 Task: In the notification setting, enable comments for you.
Action: Mouse moved to (195, 95)
Screenshot: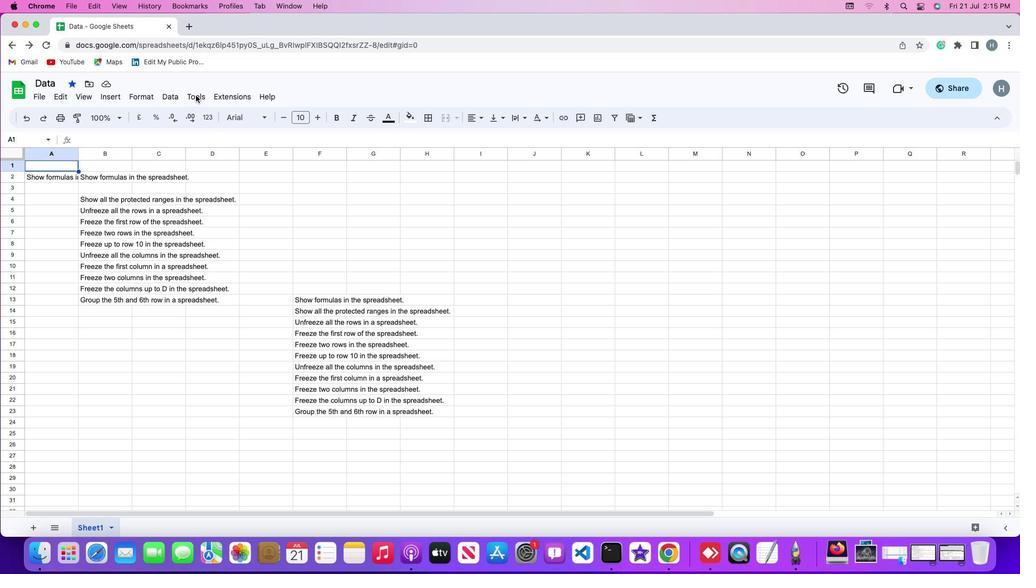 
Action: Mouse pressed left at (195, 95)
Screenshot: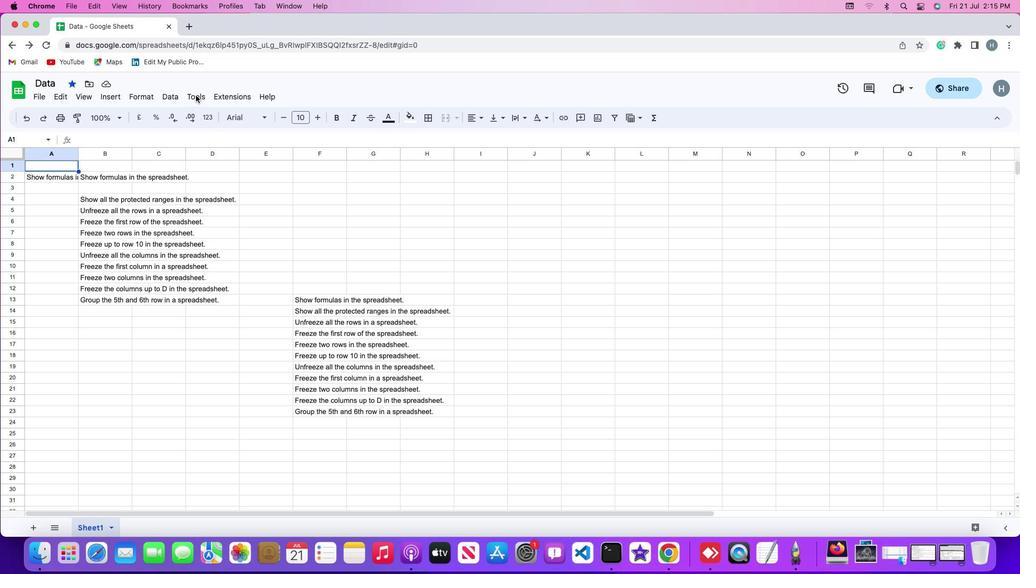 
Action: Mouse moved to (196, 95)
Screenshot: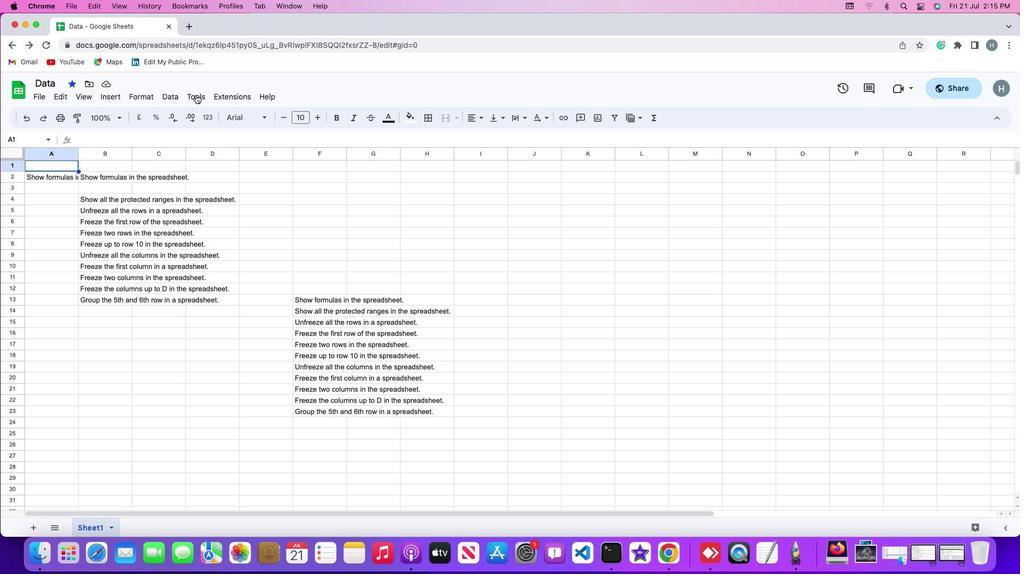 
Action: Mouse pressed left at (196, 95)
Screenshot: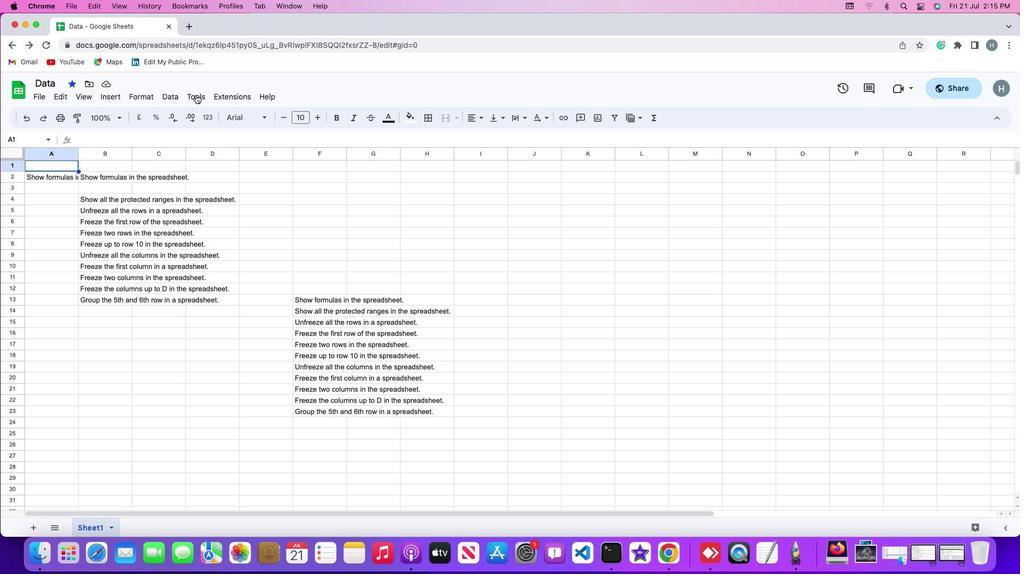 
Action: Mouse moved to (389, 203)
Screenshot: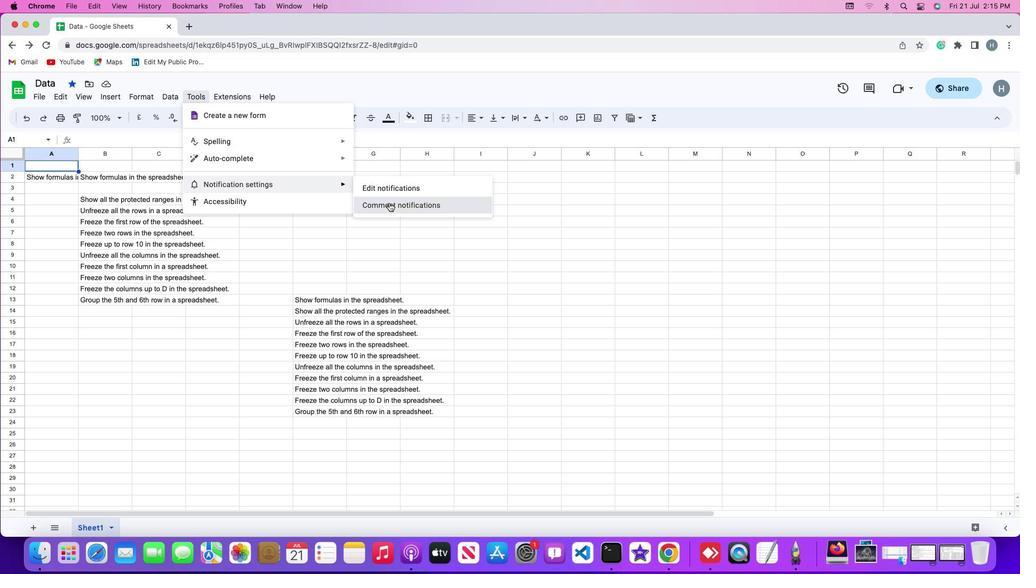 
Action: Mouse pressed left at (389, 203)
Screenshot: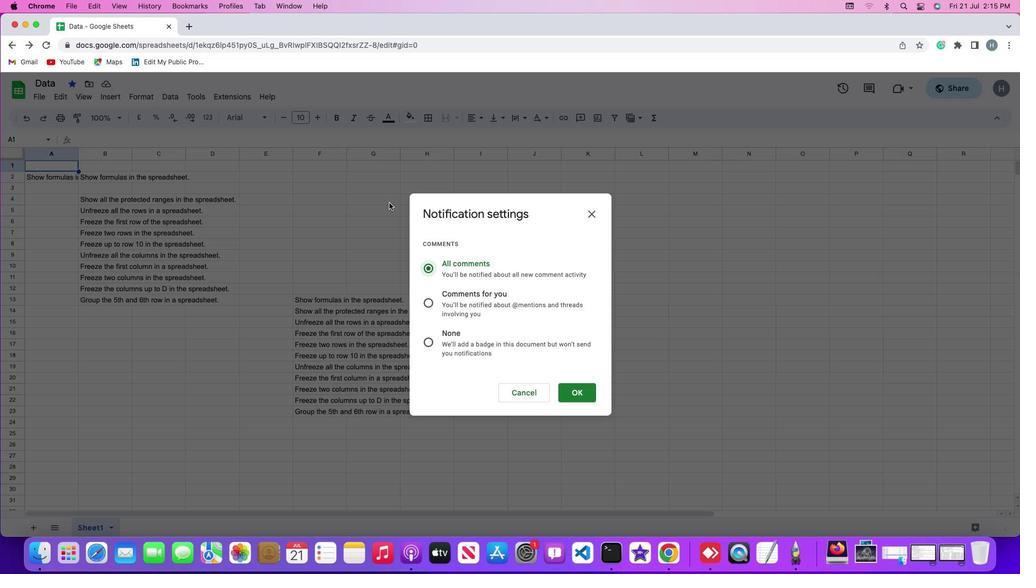 
Action: Mouse moved to (429, 299)
Screenshot: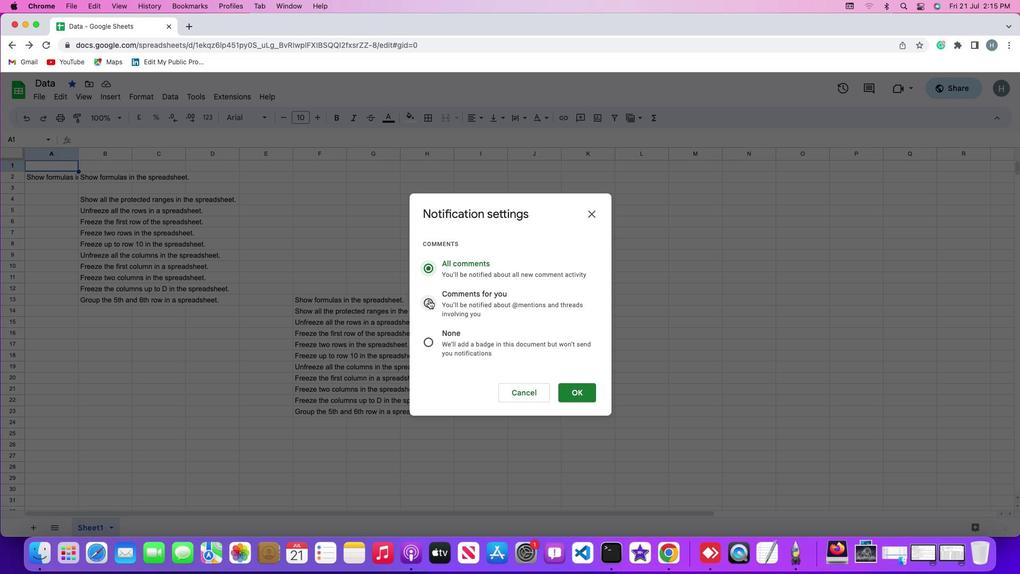 
Action: Mouse pressed left at (429, 299)
Screenshot: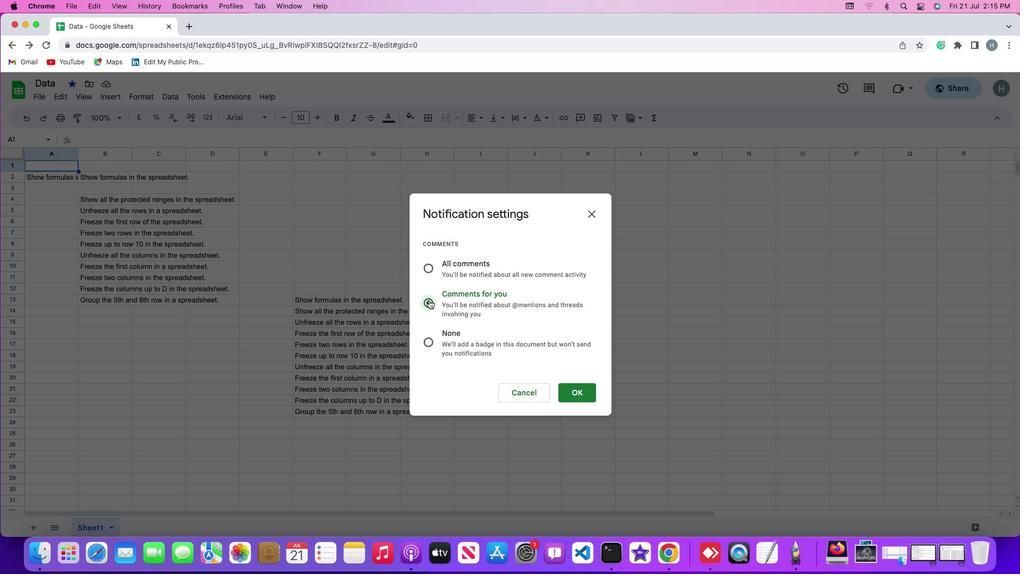 
Action: Mouse moved to (581, 394)
Screenshot: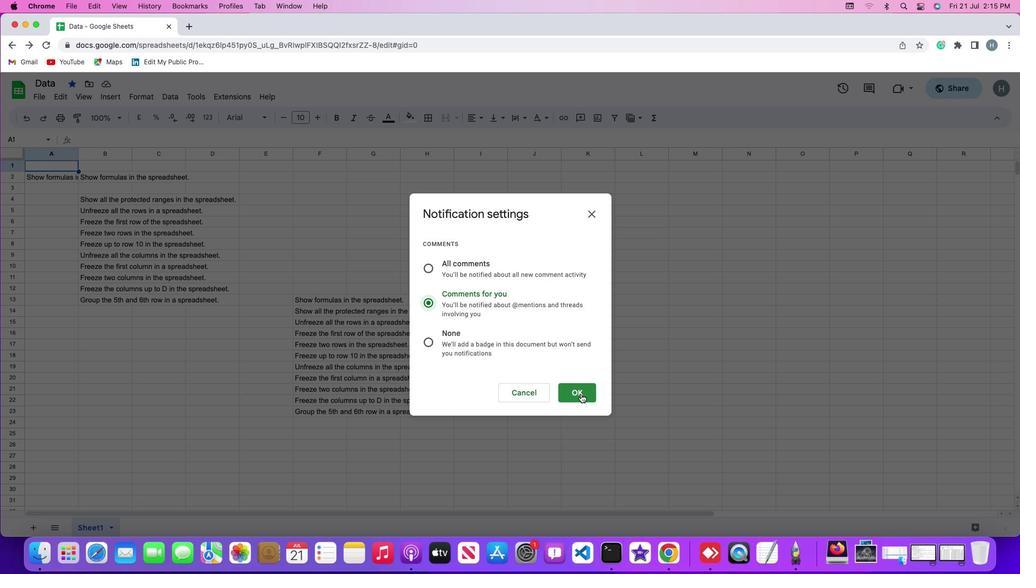 
Action: Mouse pressed left at (581, 394)
Screenshot: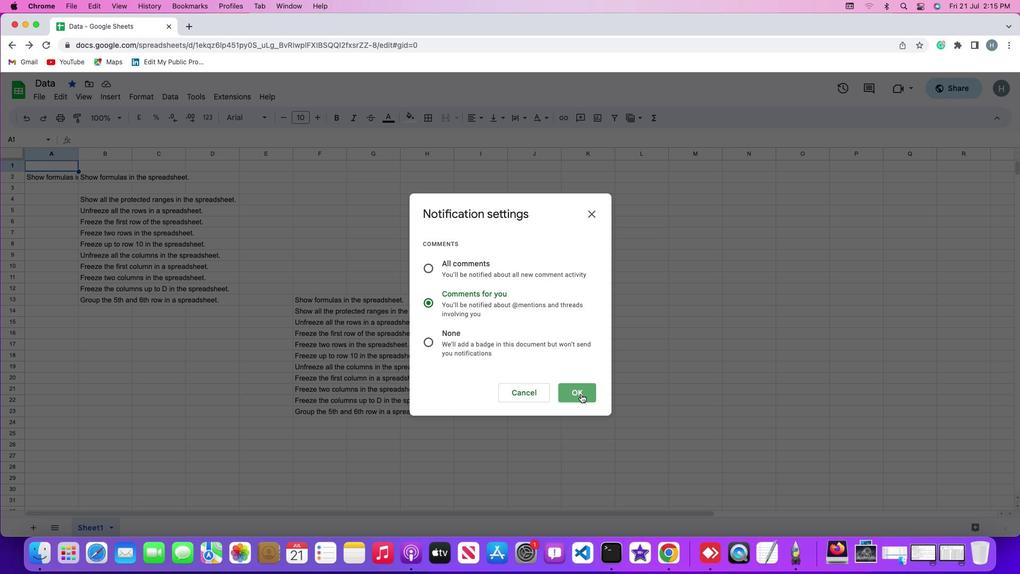 
Action: Mouse moved to (571, 324)
Screenshot: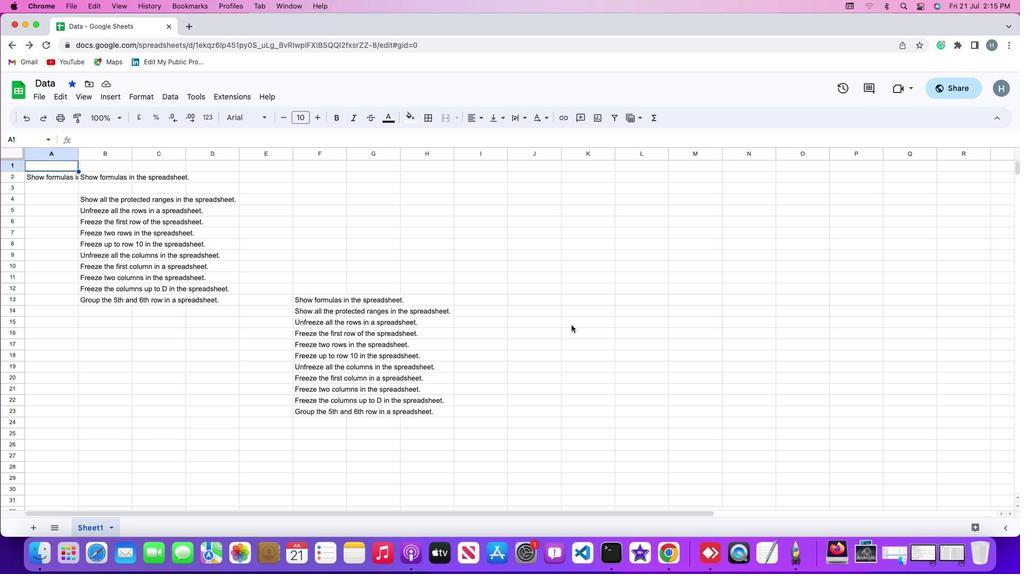 
